 Task: Add Songbird Sauvignon Blanc to the cart.
Action: Mouse moved to (772, 249)
Screenshot: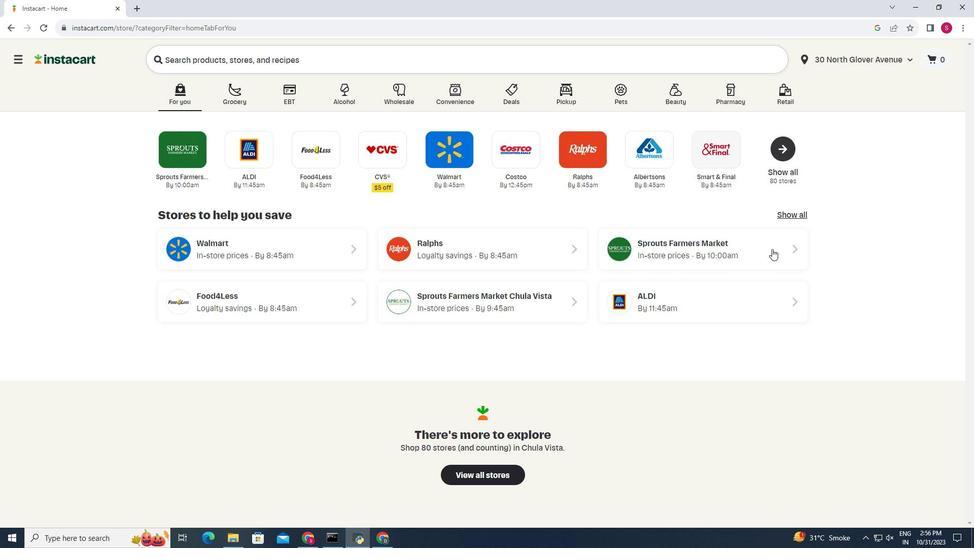 
Action: Mouse pressed left at (772, 249)
Screenshot: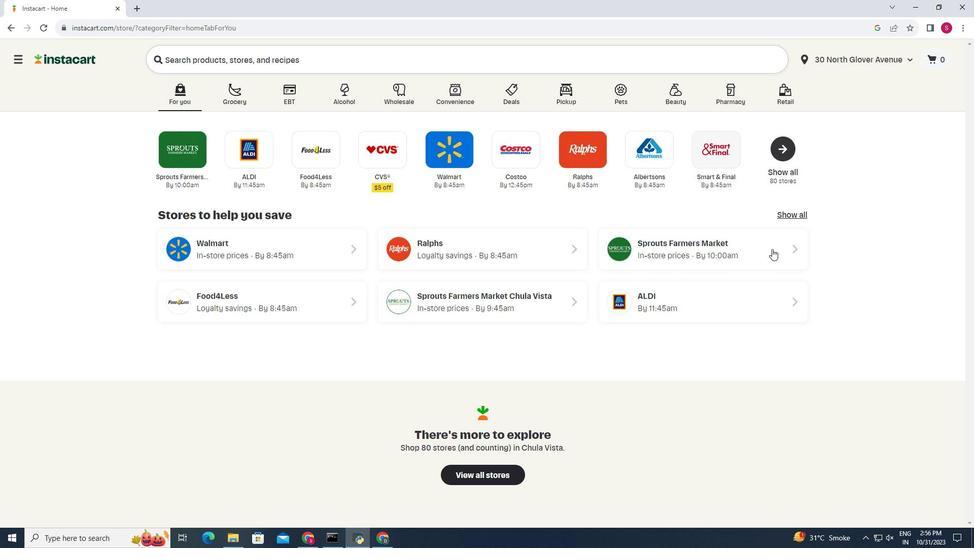 
Action: Mouse moved to (33, 483)
Screenshot: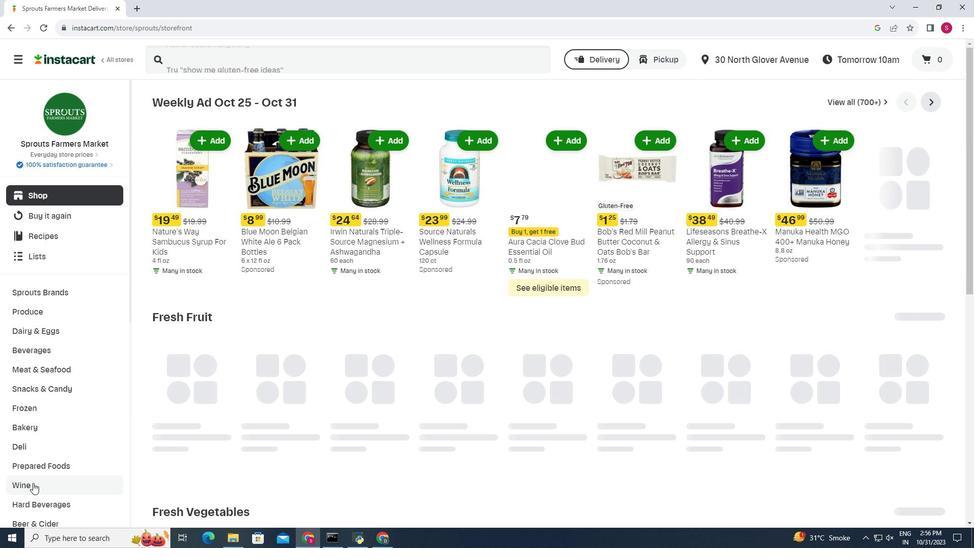 
Action: Mouse pressed left at (33, 483)
Screenshot: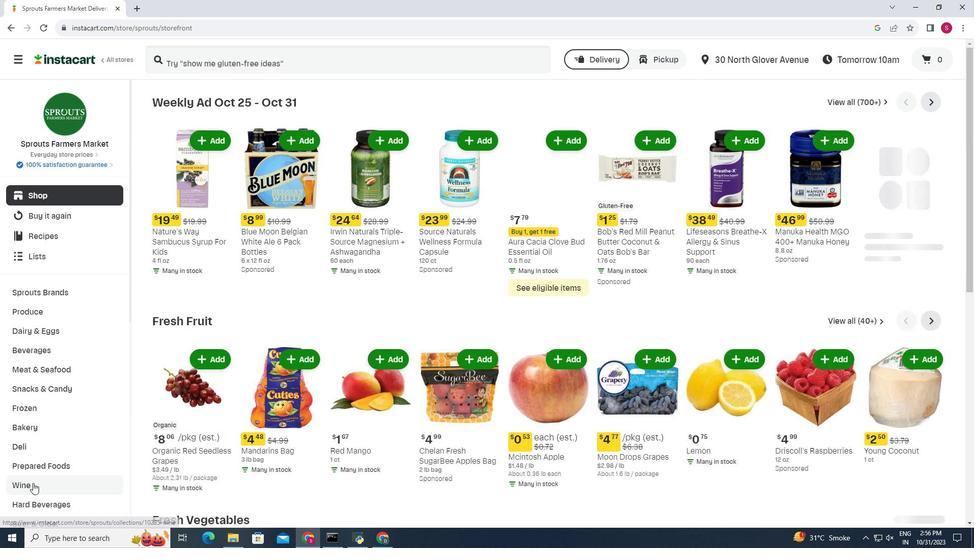 
Action: Mouse moved to (275, 123)
Screenshot: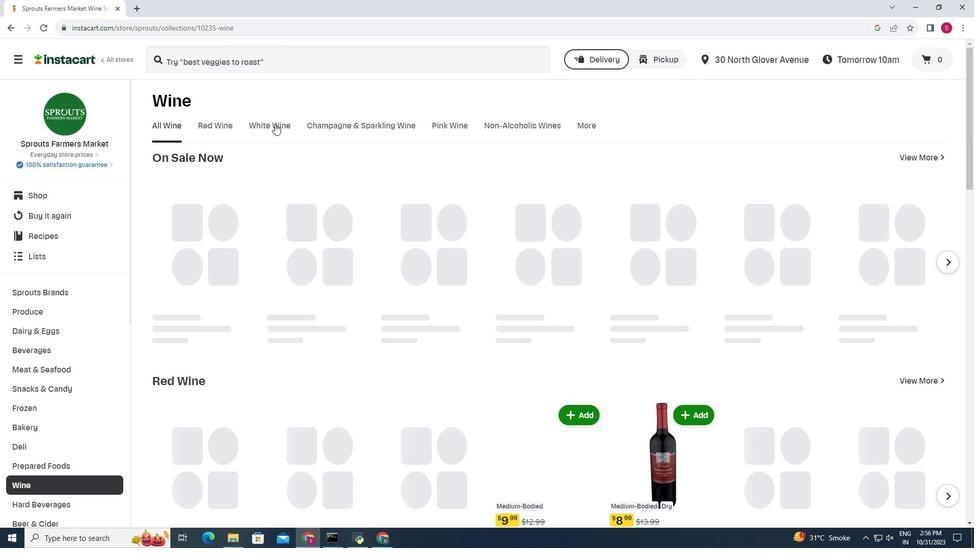 
Action: Mouse pressed left at (275, 123)
Screenshot: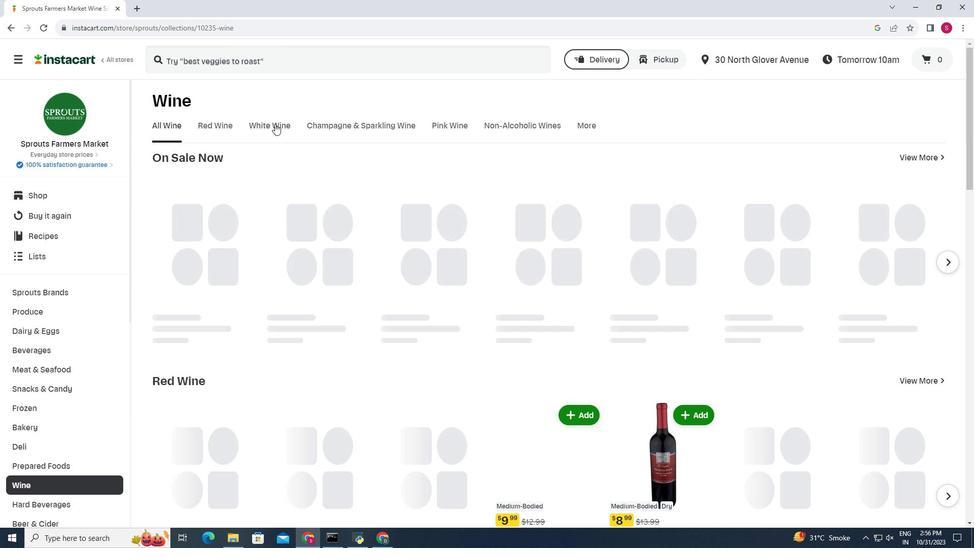 
Action: Mouse moved to (251, 166)
Screenshot: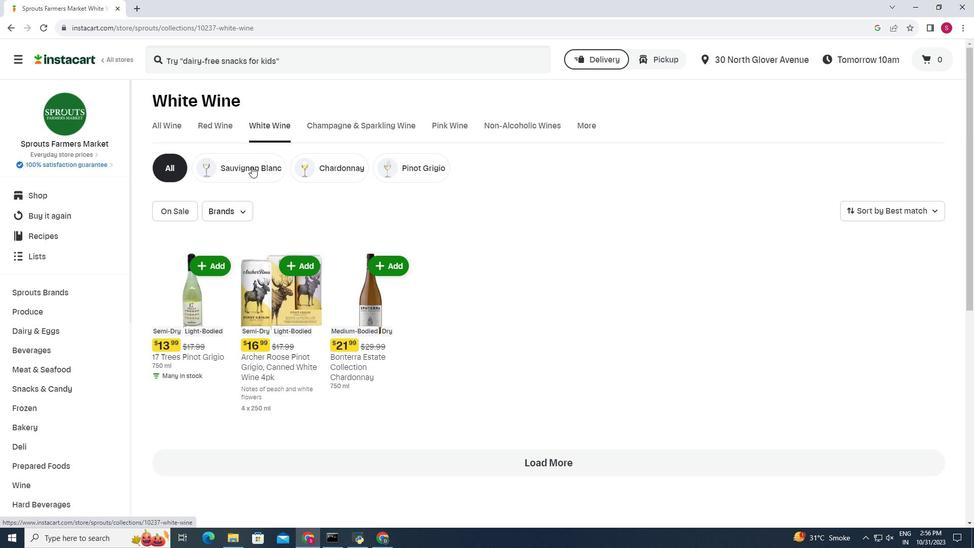 
Action: Mouse pressed left at (251, 166)
Screenshot: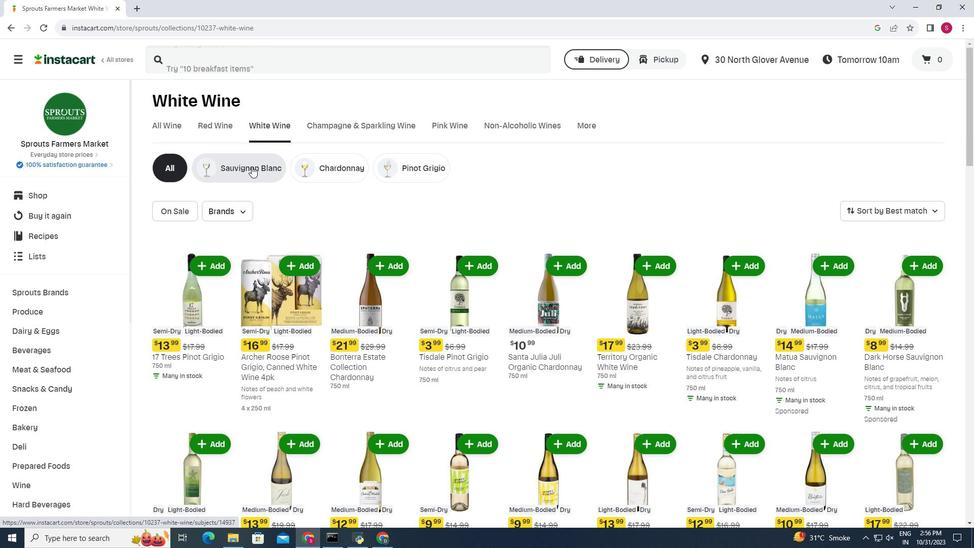 
Action: Mouse moved to (150, 270)
Screenshot: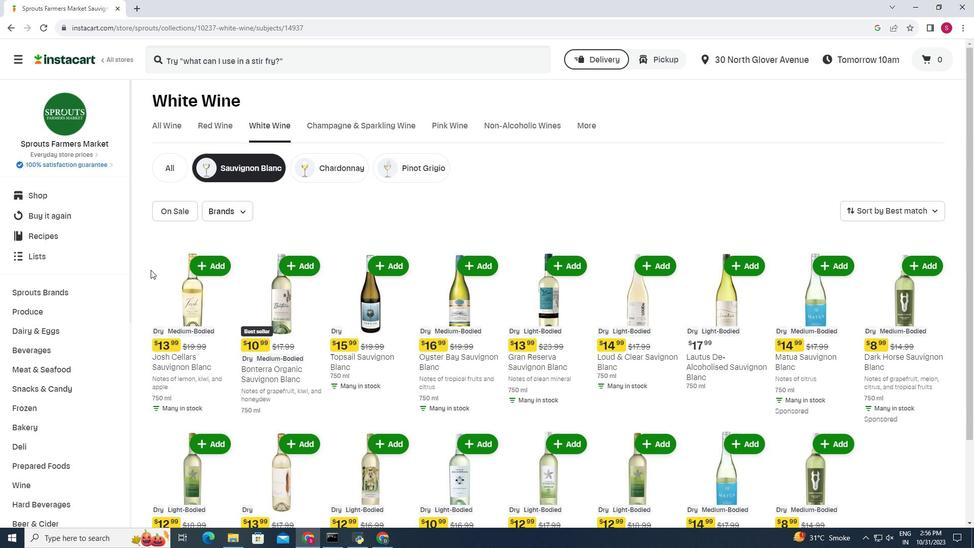 
Action: Mouse scrolled (150, 269) with delta (0, 0)
Screenshot: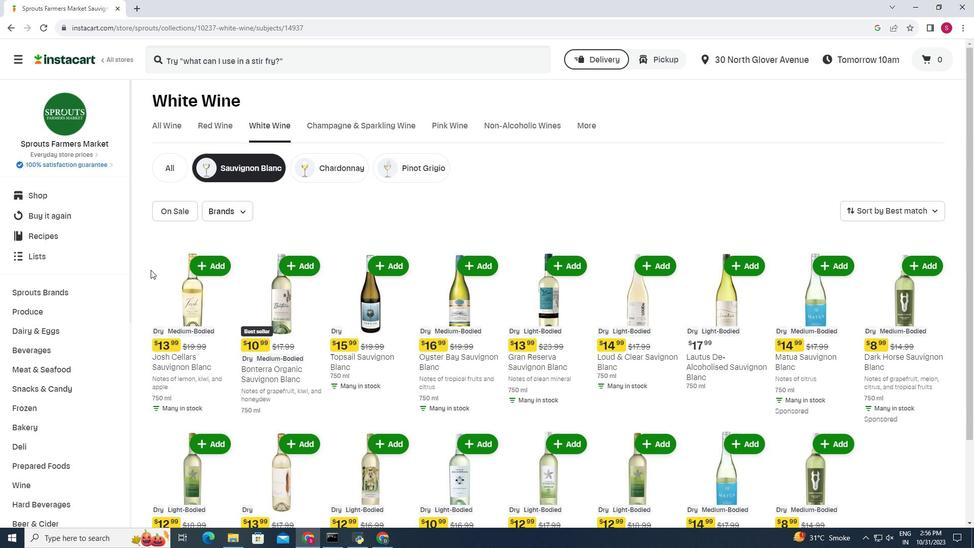 
Action: Mouse moved to (924, 321)
Screenshot: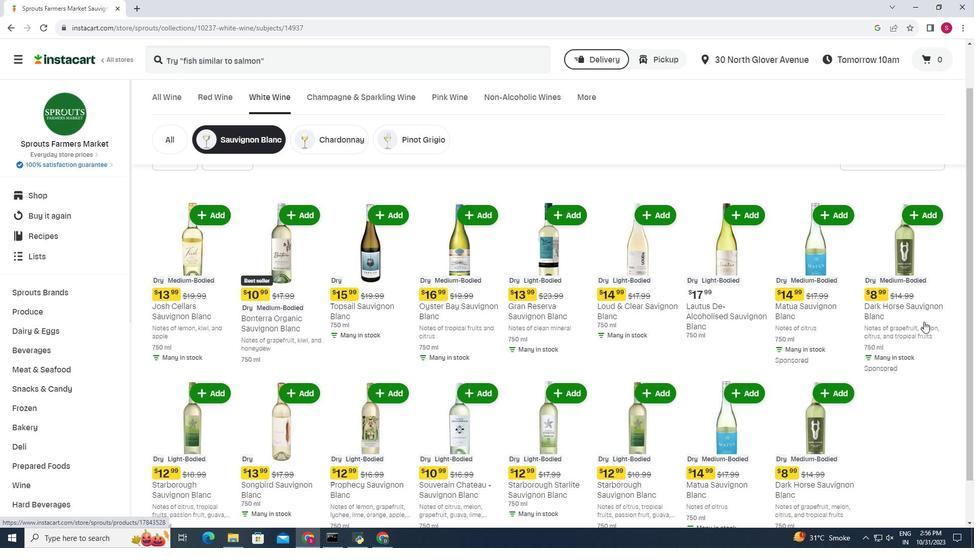 
Action: Mouse scrolled (924, 321) with delta (0, 0)
Screenshot: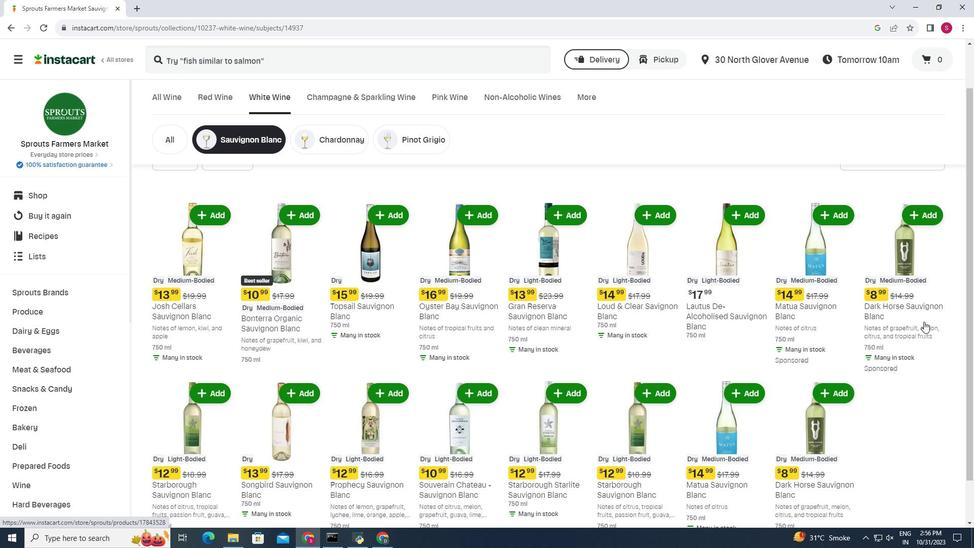 
Action: Mouse moved to (925, 322)
Screenshot: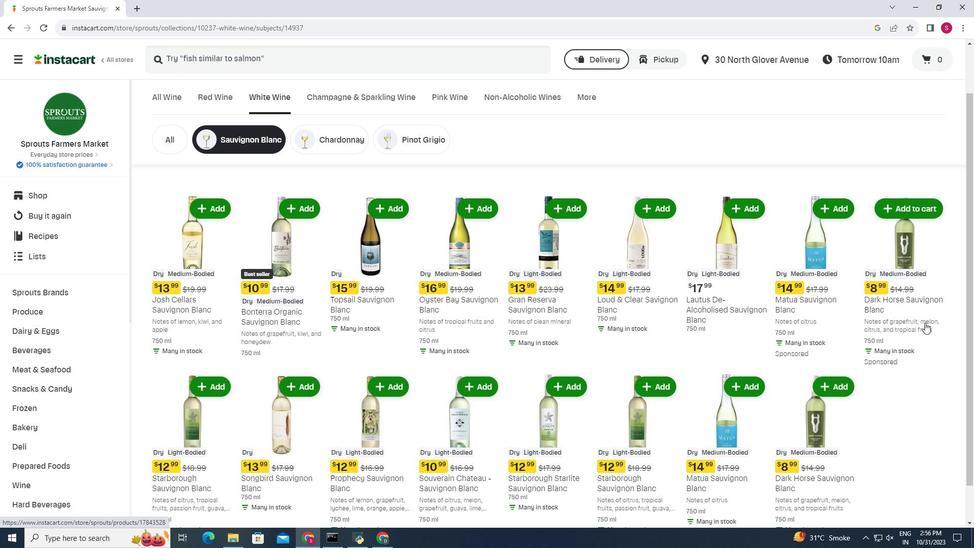 
Action: Mouse scrolled (925, 322) with delta (0, 0)
Screenshot: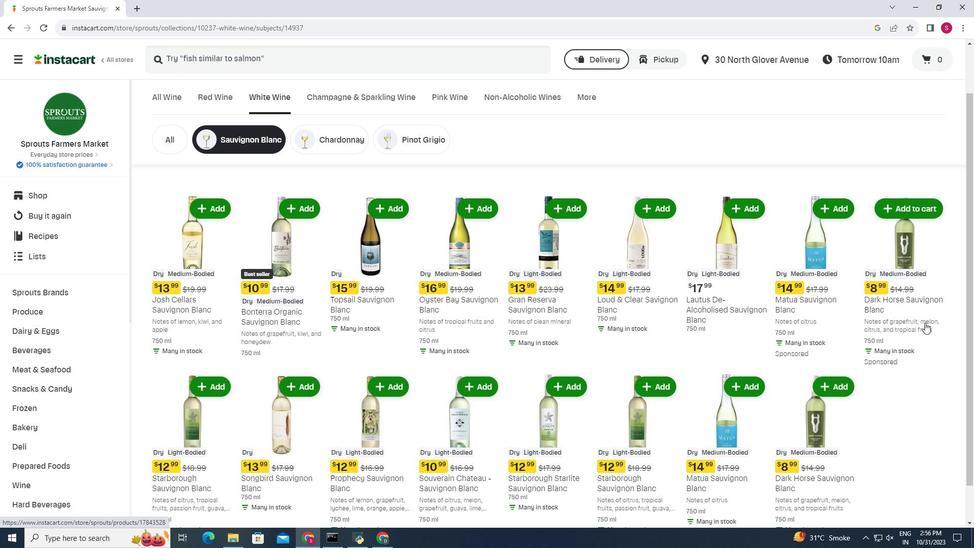 
Action: Mouse moved to (926, 323)
Screenshot: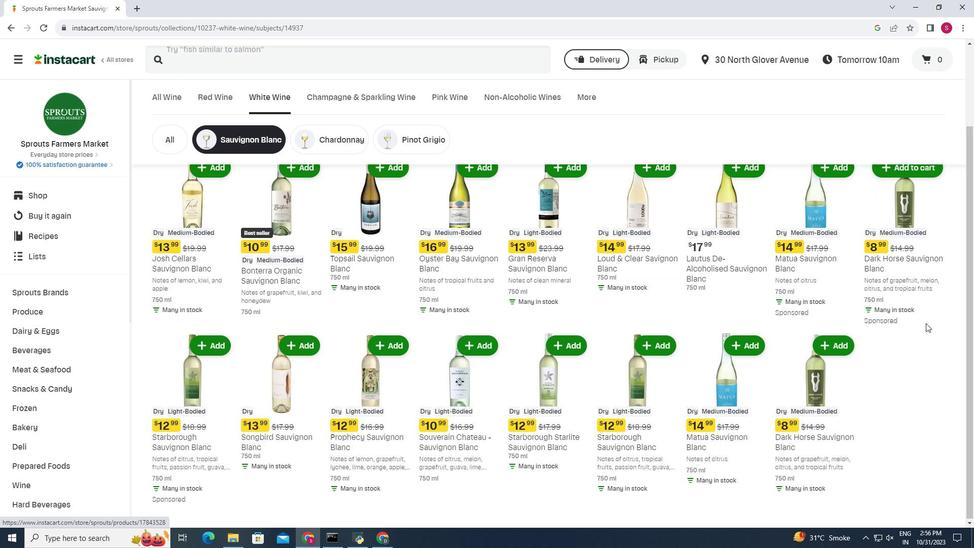 
Action: Mouse scrolled (926, 322) with delta (0, 0)
Screenshot: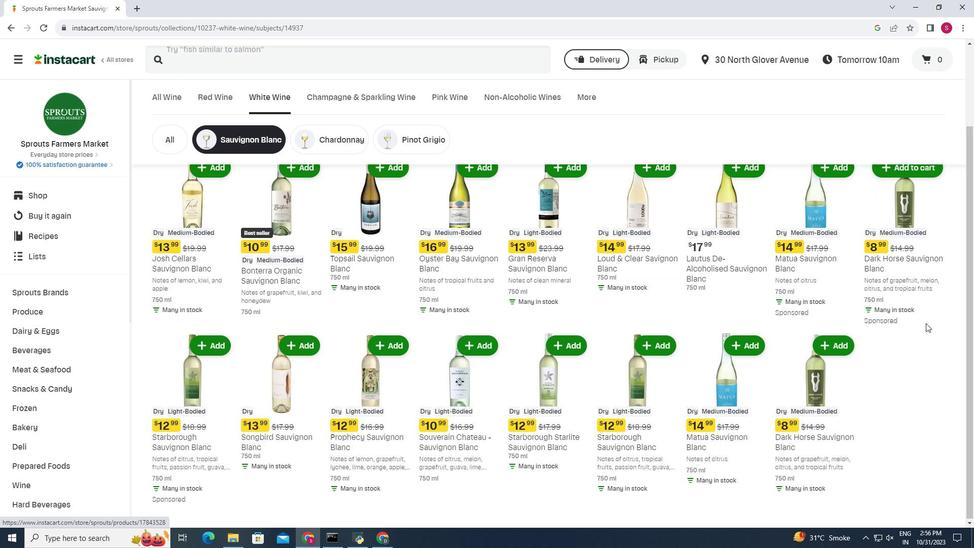 
Action: Mouse moved to (292, 355)
Screenshot: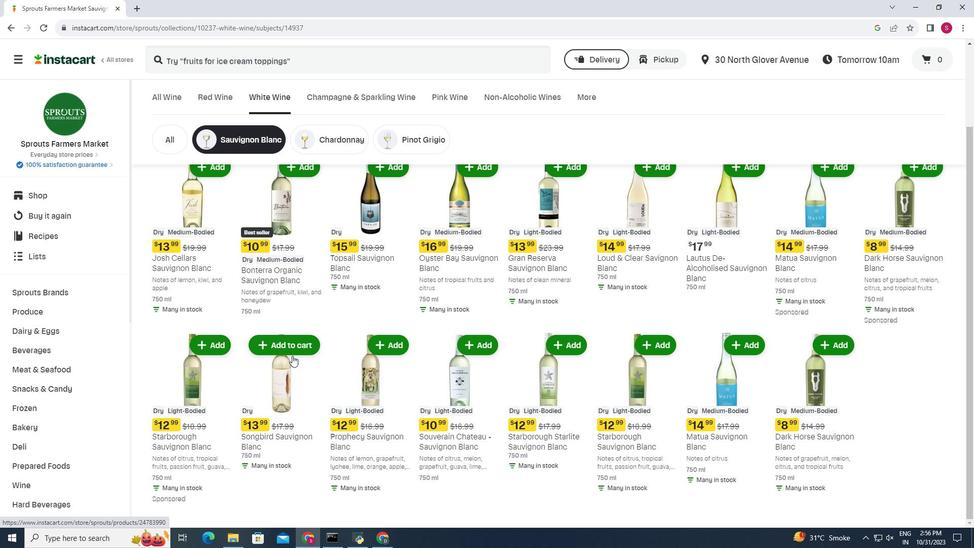 
Action: Mouse pressed left at (292, 355)
Screenshot: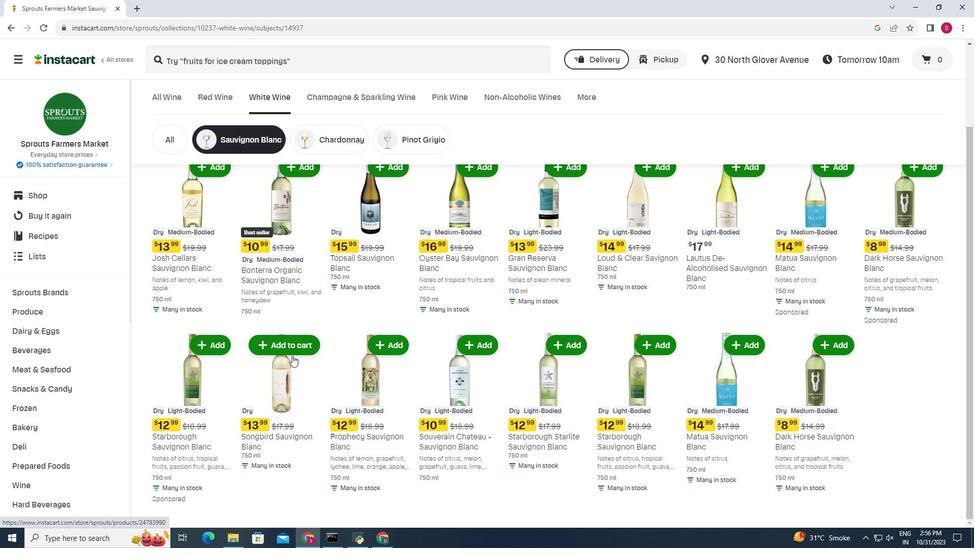
Action: Mouse moved to (740, 235)
Screenshot: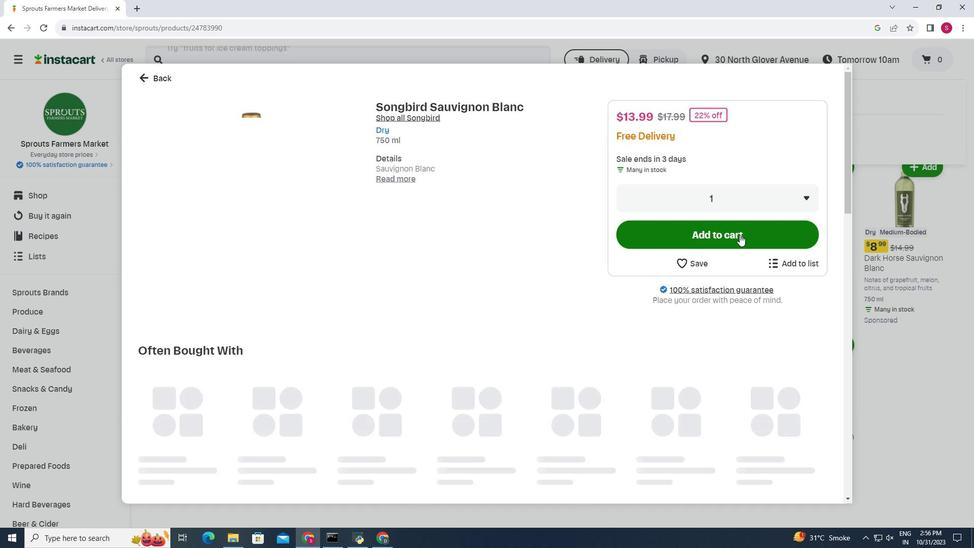 
Action: Mouse pressed left at (740, 235)
Screenshot: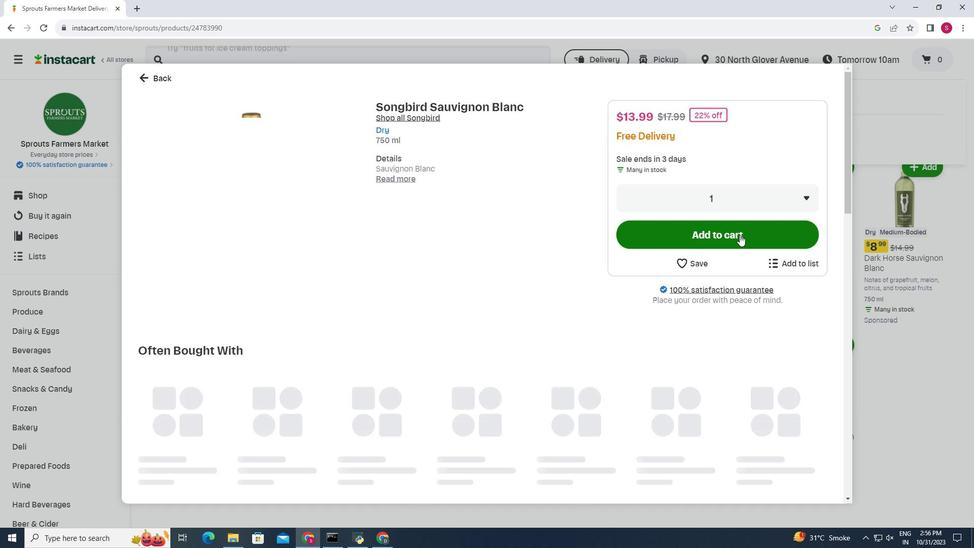 
Action: Mouse moved to (418, 199)
Screenshot: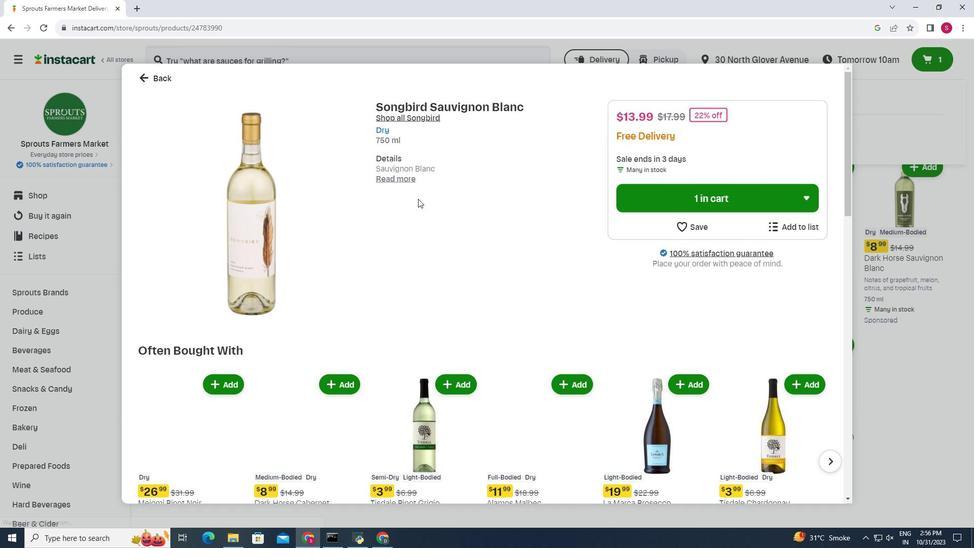 
